 Task: Select format cells if the date is before.
Action: Mouse moved to (164, 105)
Screenshot: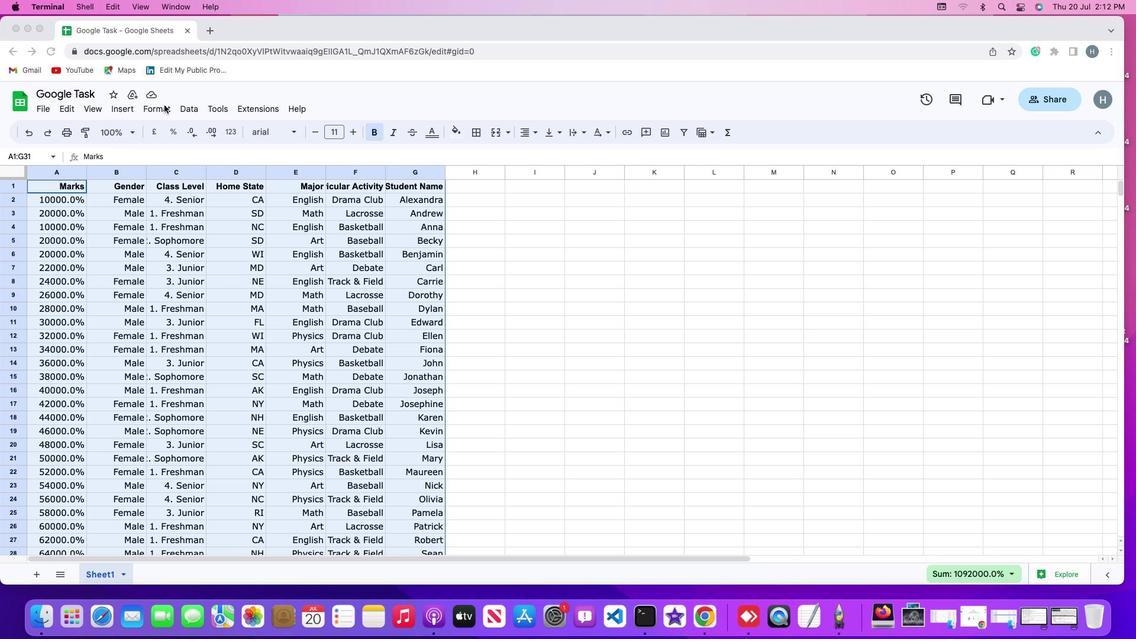 
Action: Mouse pressed left at (164, 105)
Screenshot: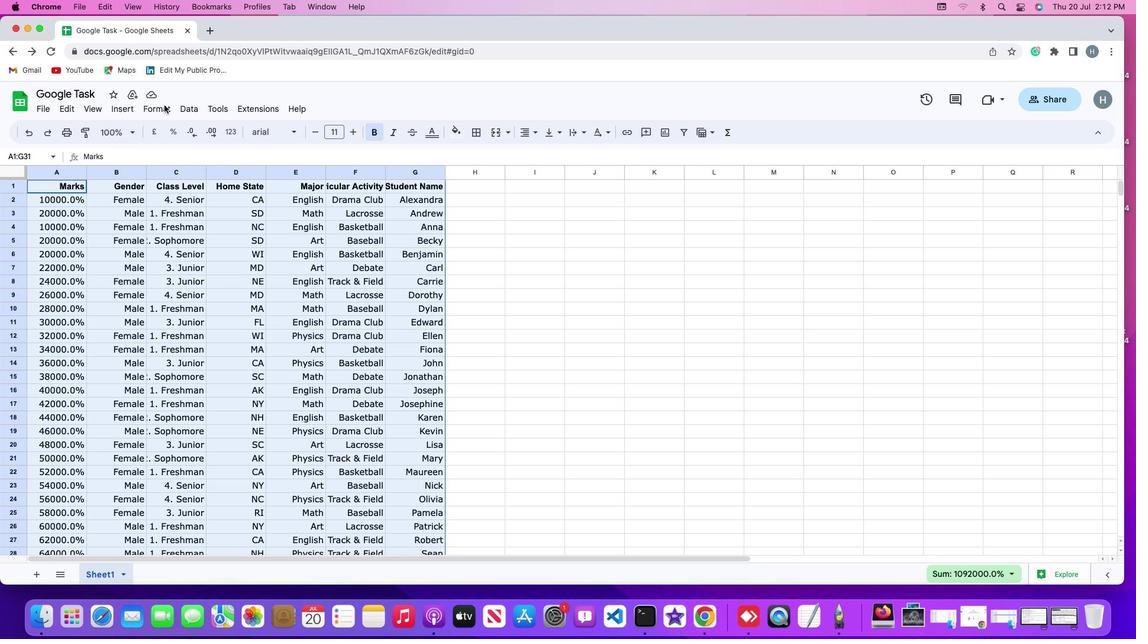 
Action: Mouse moved to (162, 108)
Screenshot: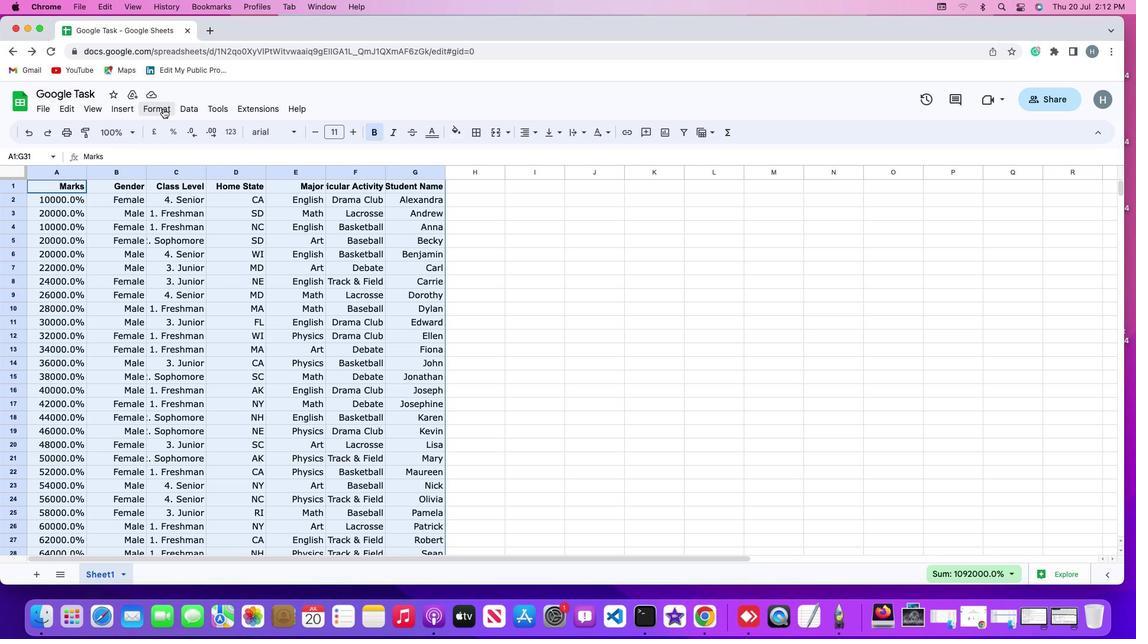 
Action: Mouse pressed left at (162, 108)
Screenshot: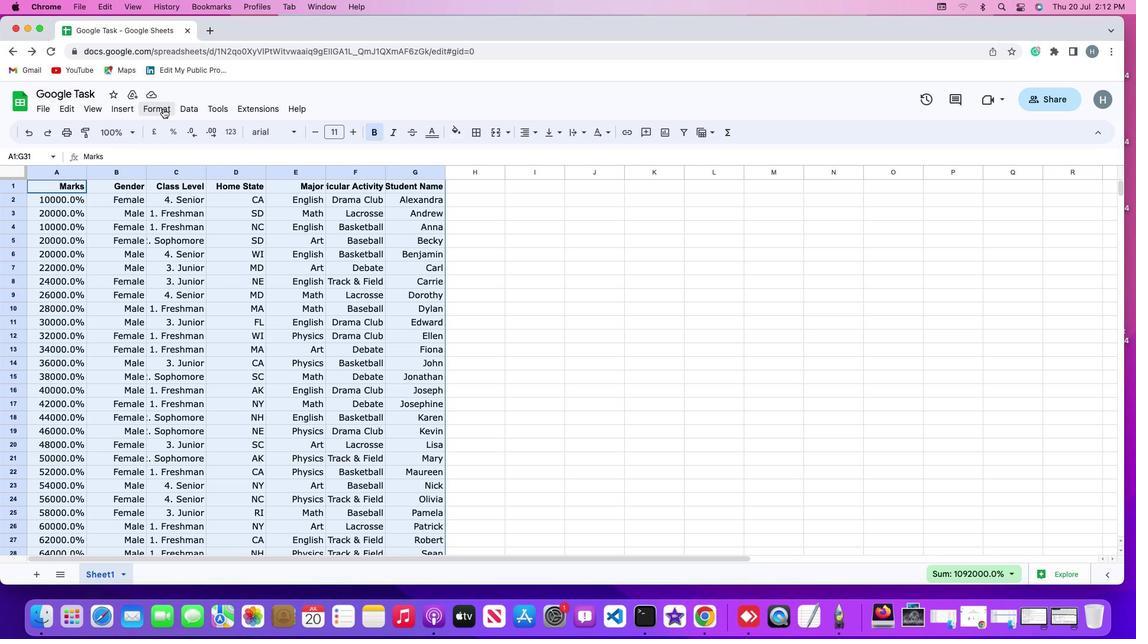 
Action: Mouse moved to (181, 308)
Screenshot: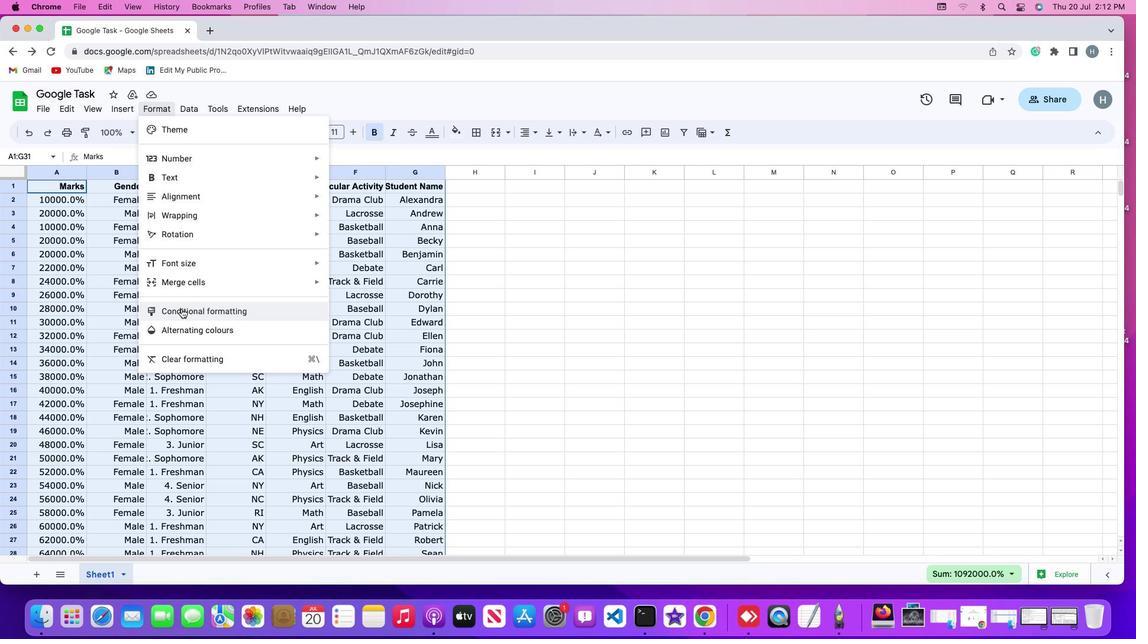
Action: Mouse pressed left at (181, 308)
Screenshot: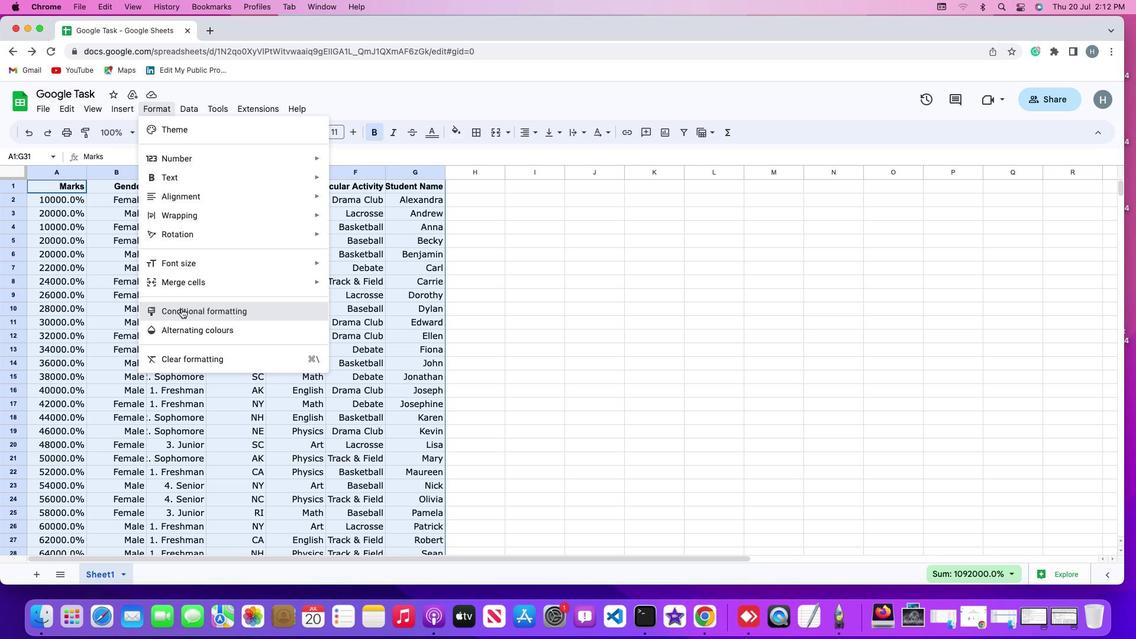 
Action: Mouse moved to (1013, 214)
Screenshot: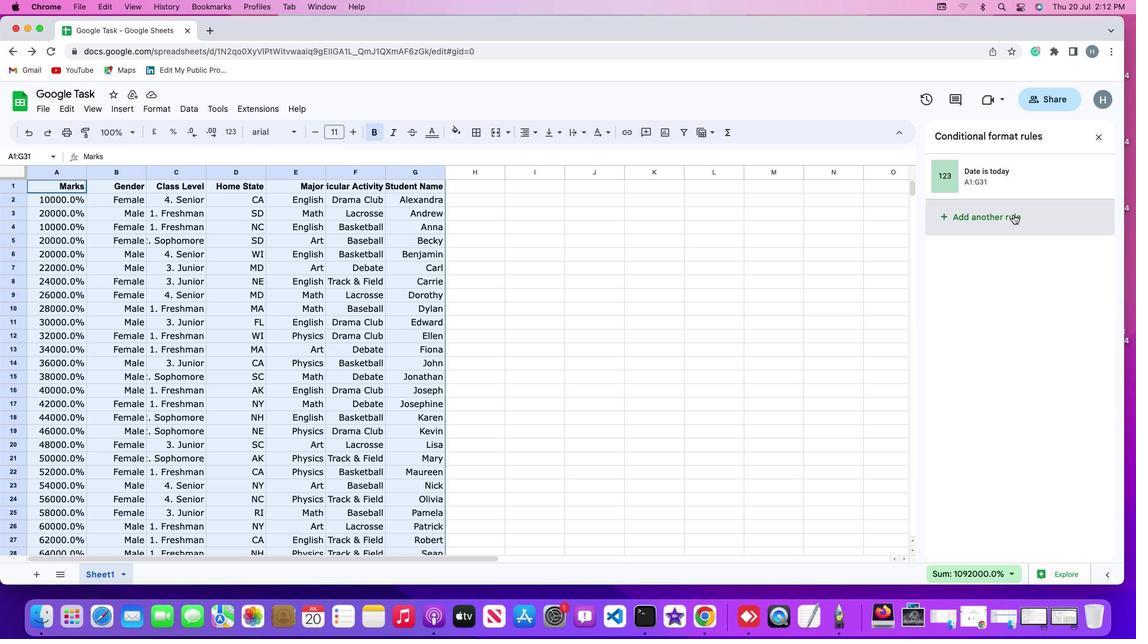 
Action: Mouse pressed left at (1013, 214)
Screenshot: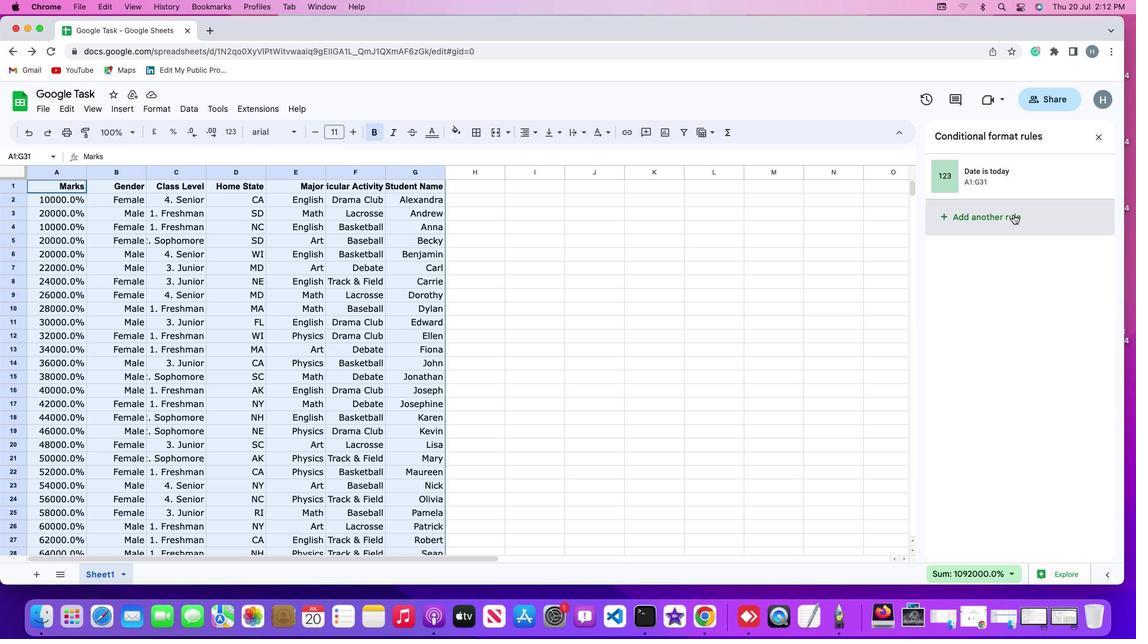
Action: Mouse moved to (1024, 292)
Screenshot: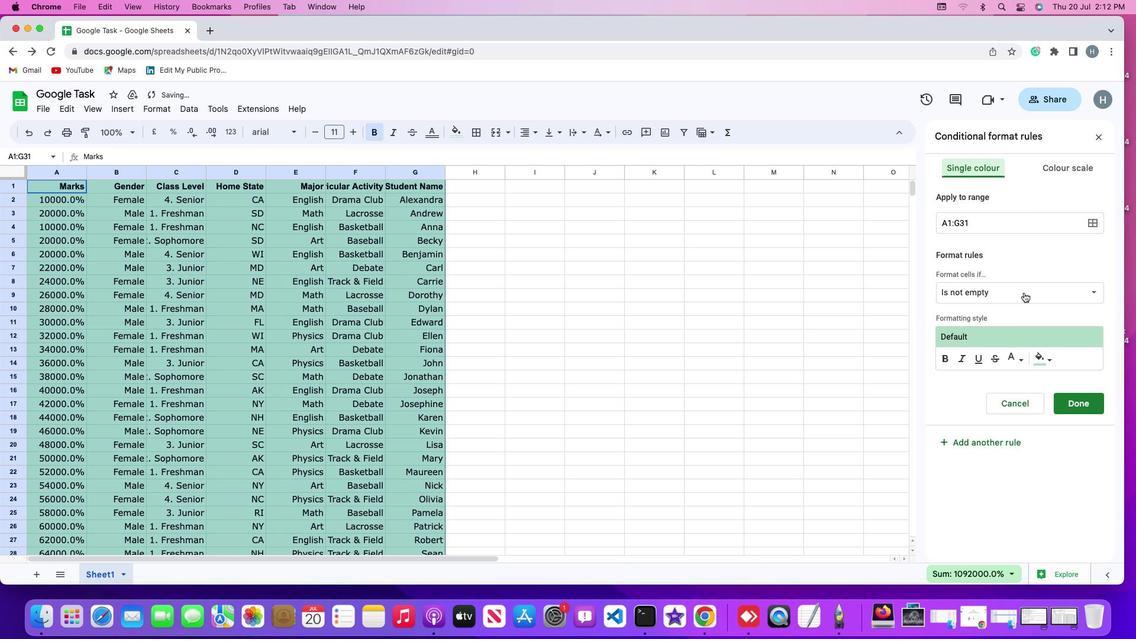 
Action: Mouse pressed left at (1024, 292)
Screenshot: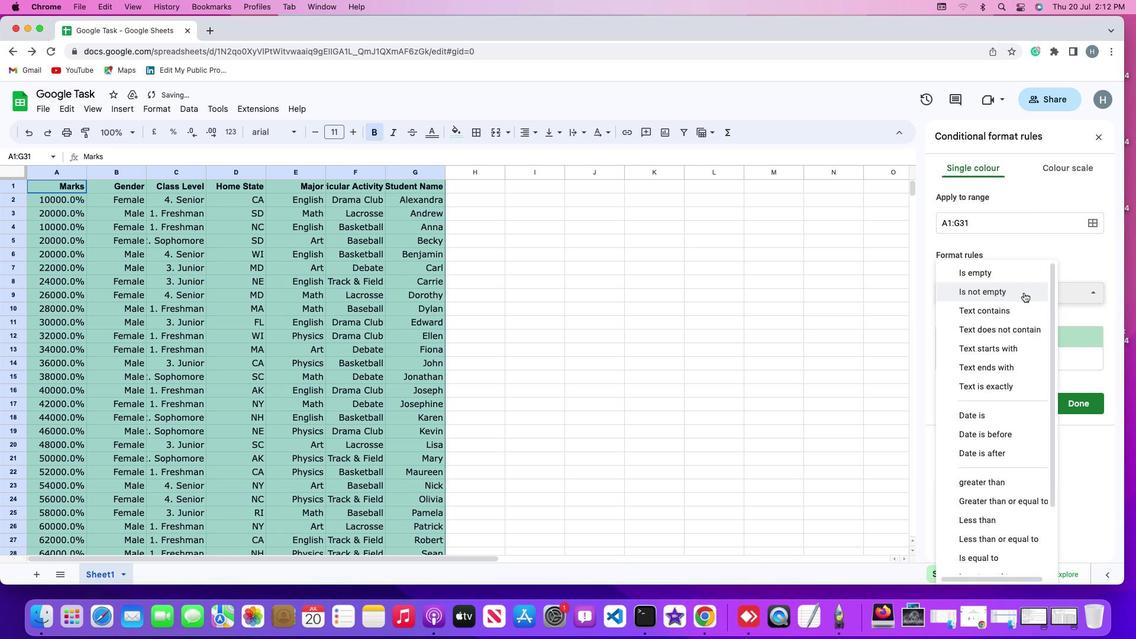 
Action: Mouse moved to (985, 441)
Screenshot: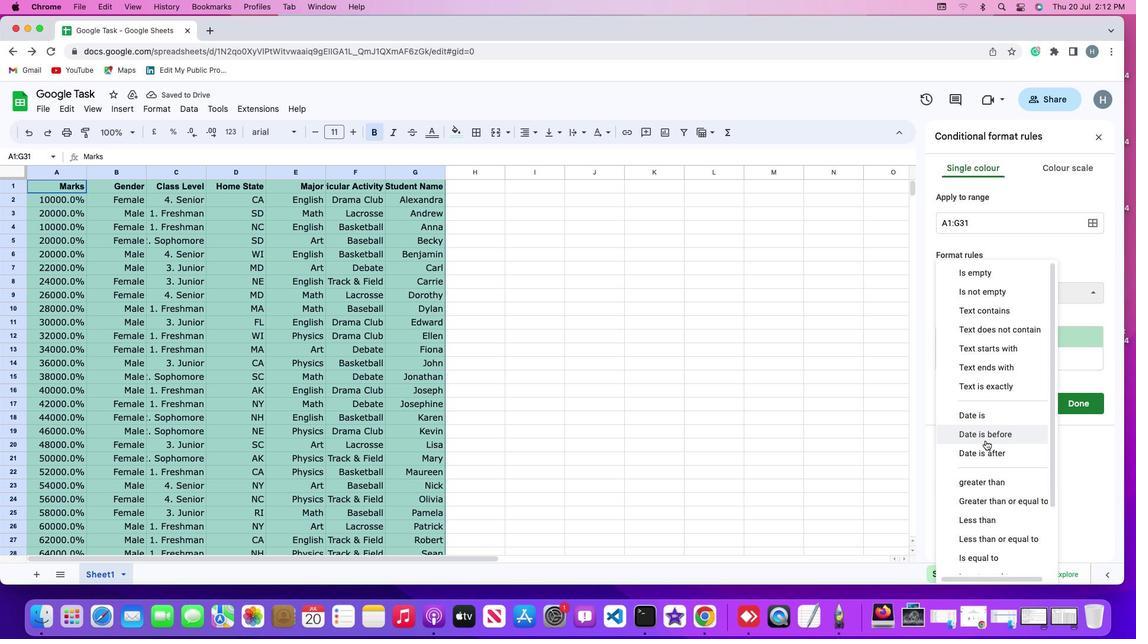 
Action: Mouse pressed left at (985, 441)
Screenshot: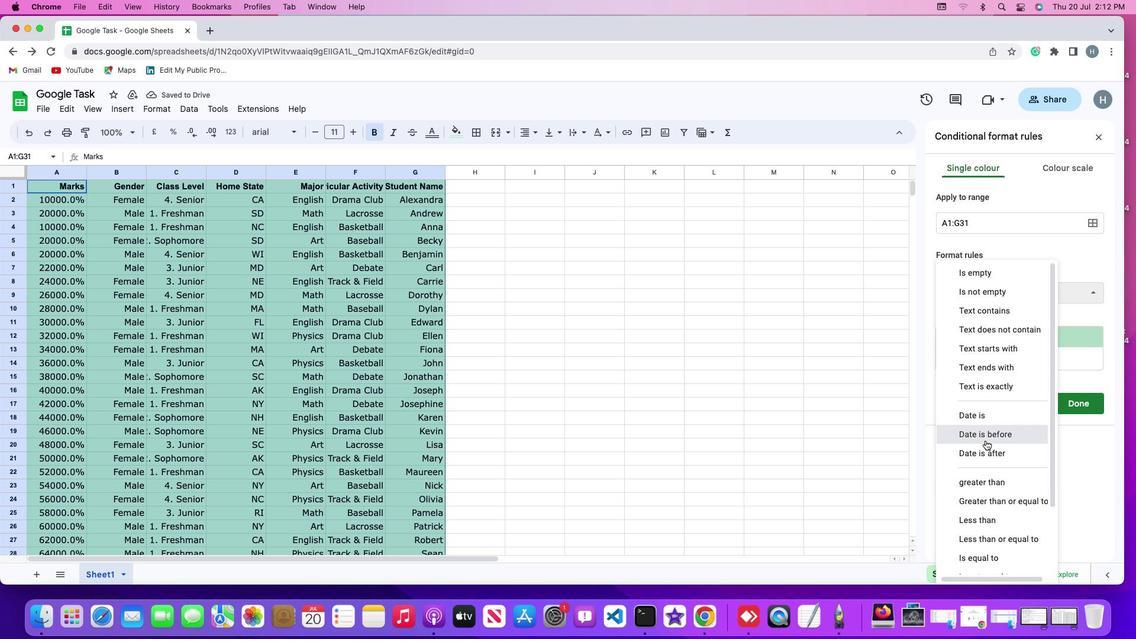 
Action: Mouse moved to (986, 439)
Screenshot: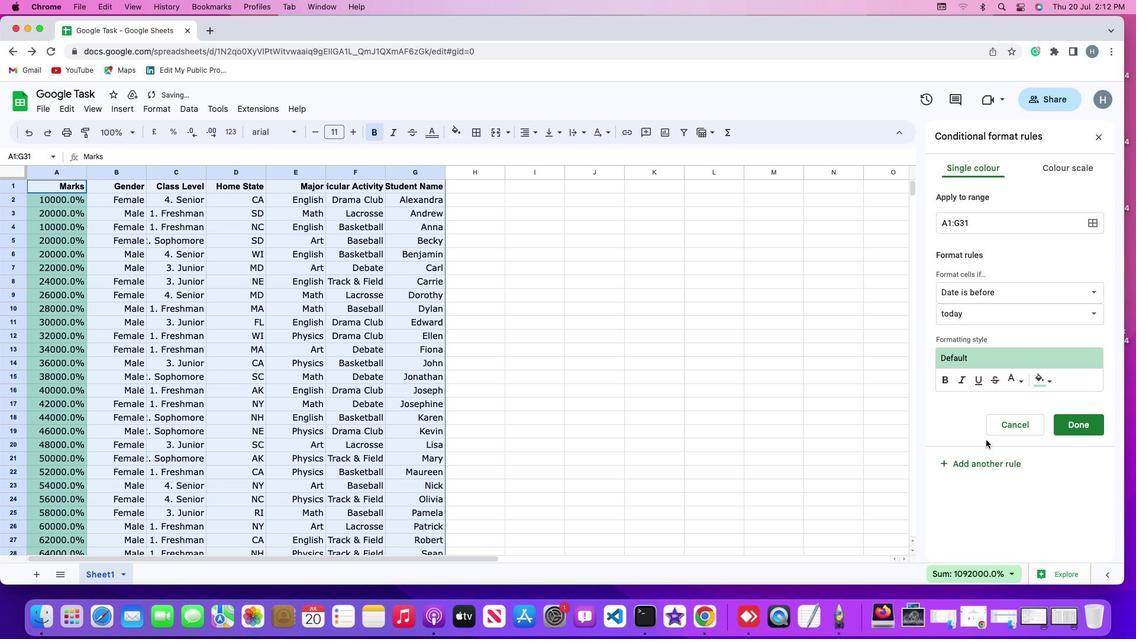 
